 Task: Look for products in the category "Mexican Cheese Blend" from Belgioioso only.
Action: Mouse moved to (794, 297)
Screenshot: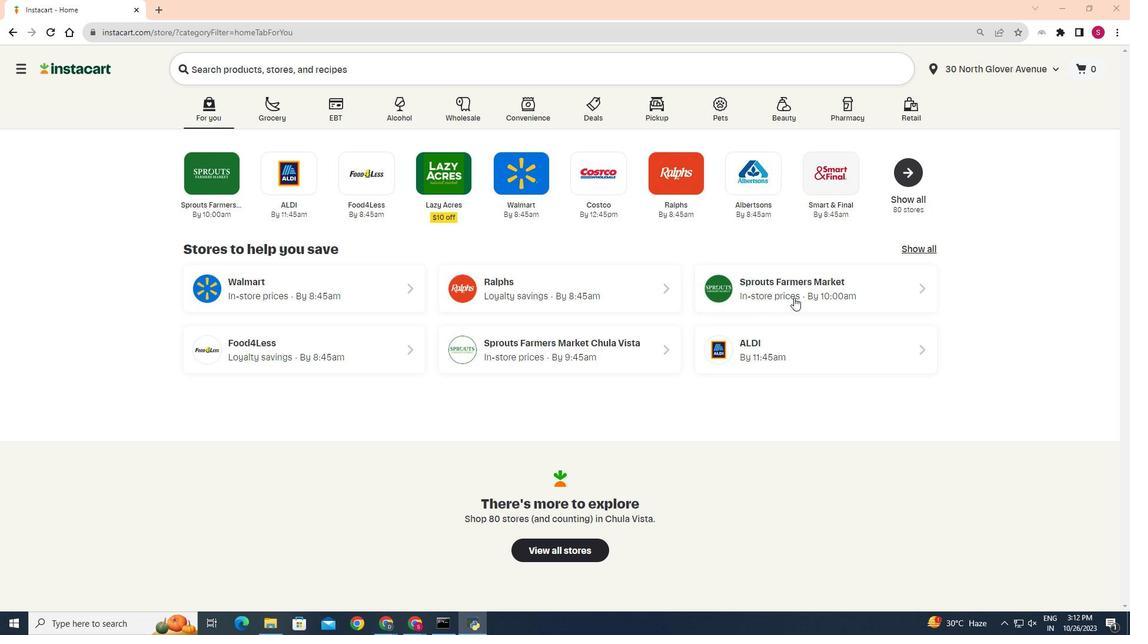 
Action: Mouse pressed left at (794, 297)
Screenshot: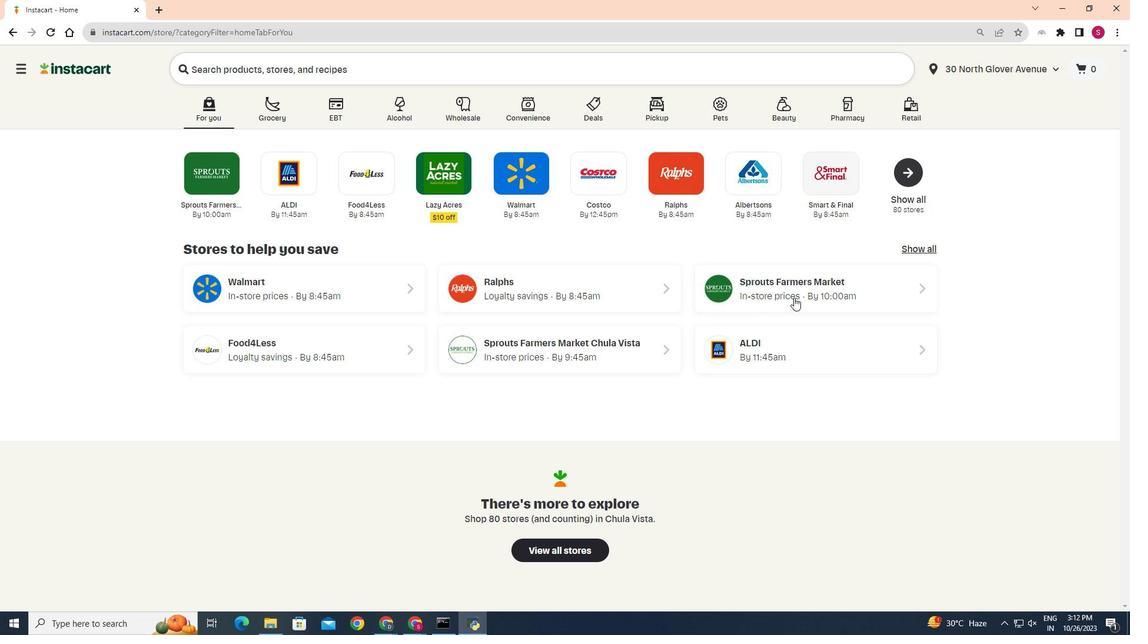 
Action: Mouse moved to (49, 497)
Screenshot: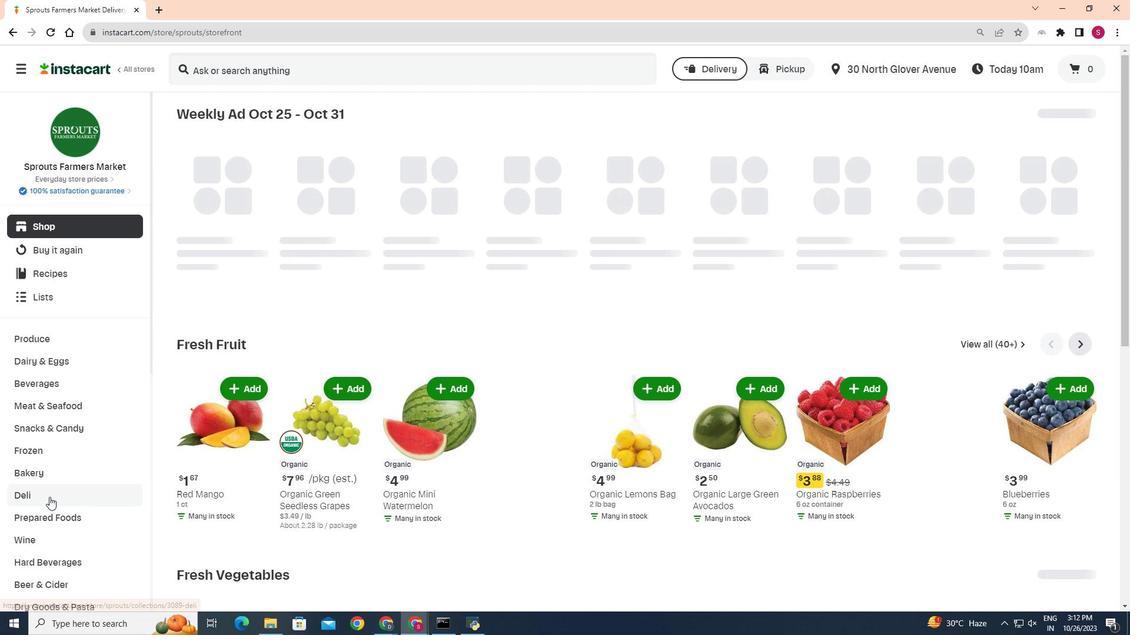 
Action: Mouse pressed left at (49, 497)
Screenshot: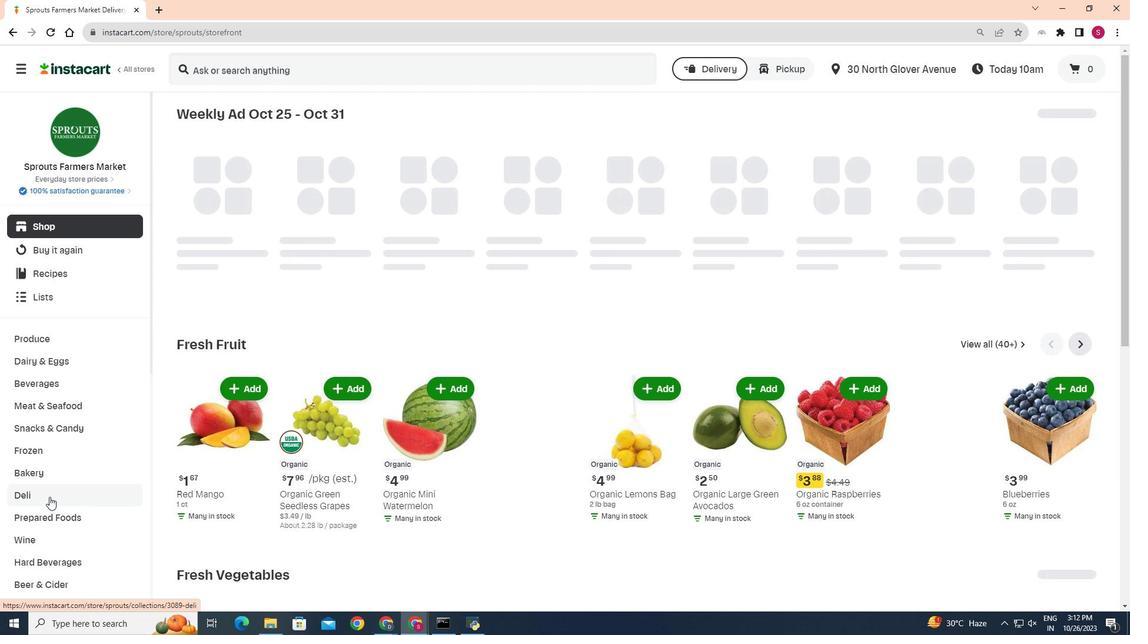 
Action: Mouse moved to (307, 148)
Screenshot: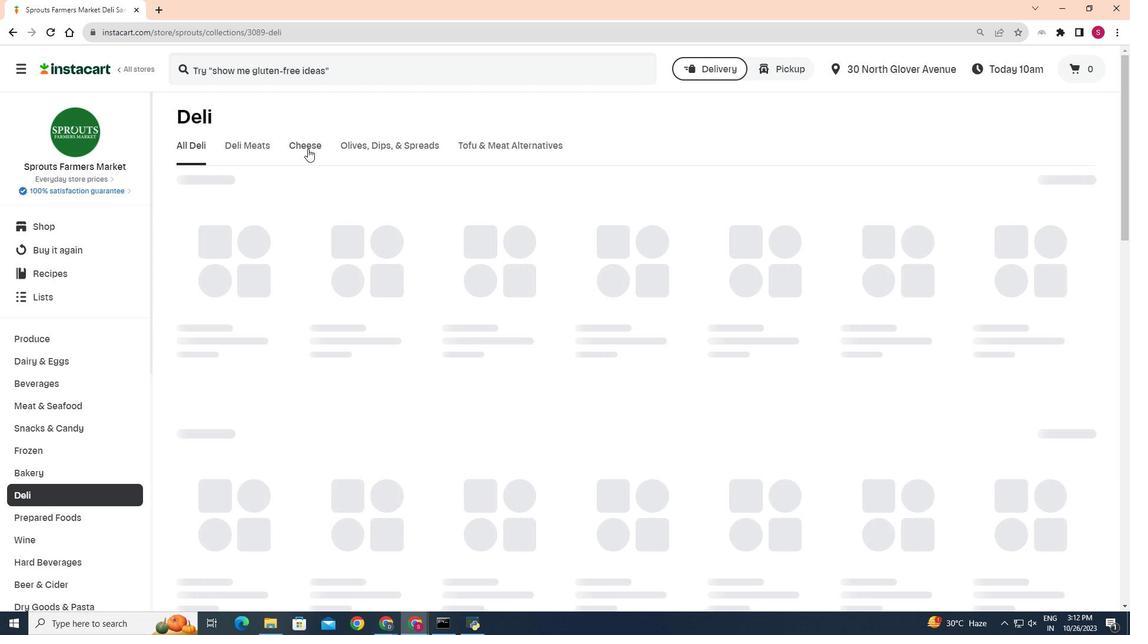 
Action: Mouse pressed left at (307, 148)
Screenshot: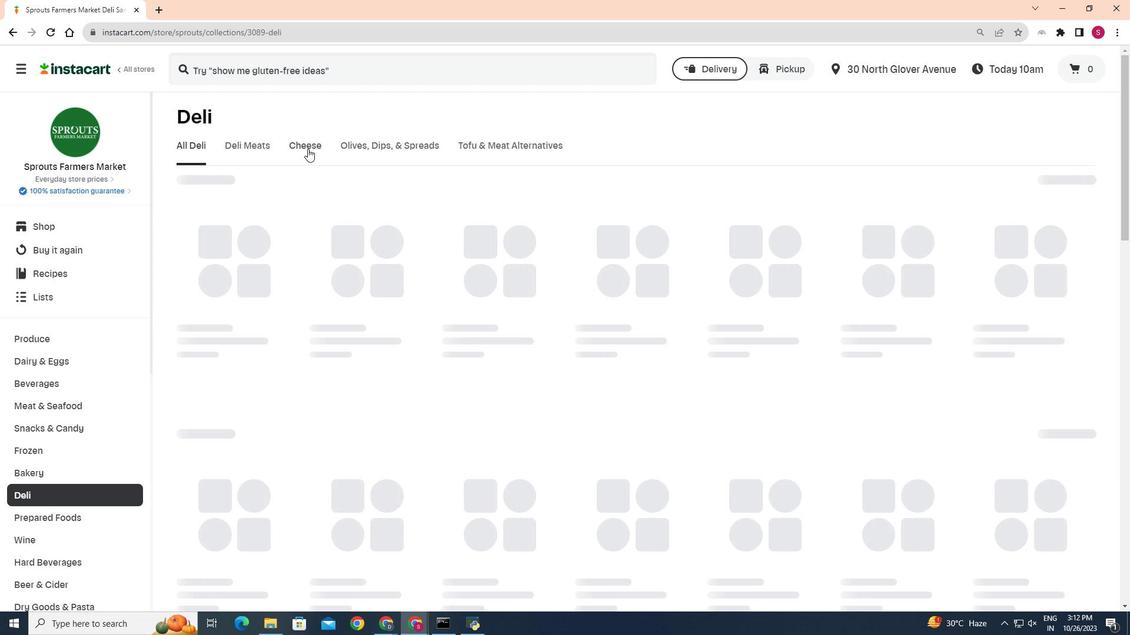 
Action: Mouse moved to (389, 197)
Screenshot: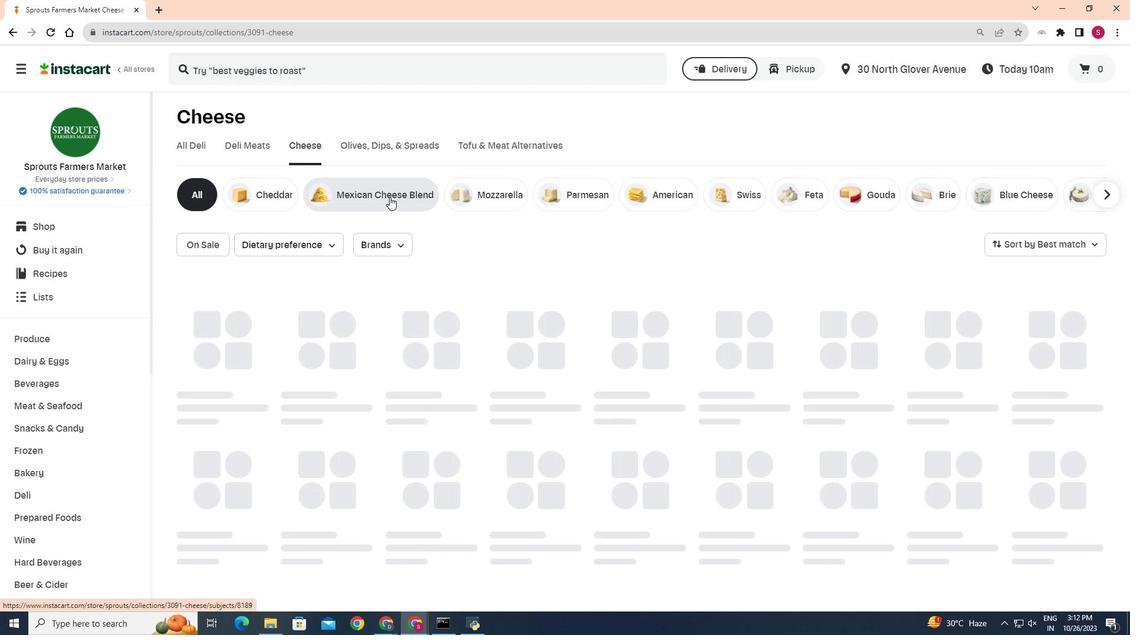 
Action: Mouse pressed left at (389, 197)
Screenshot: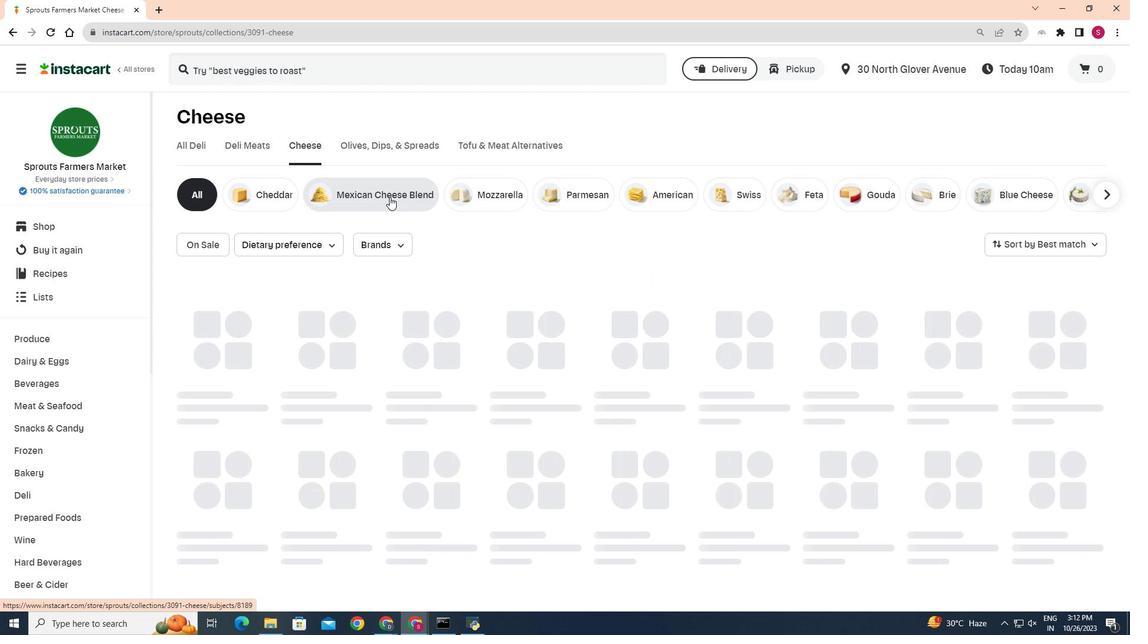 
Action: Mouse moved to (340, 243)
Screenshot: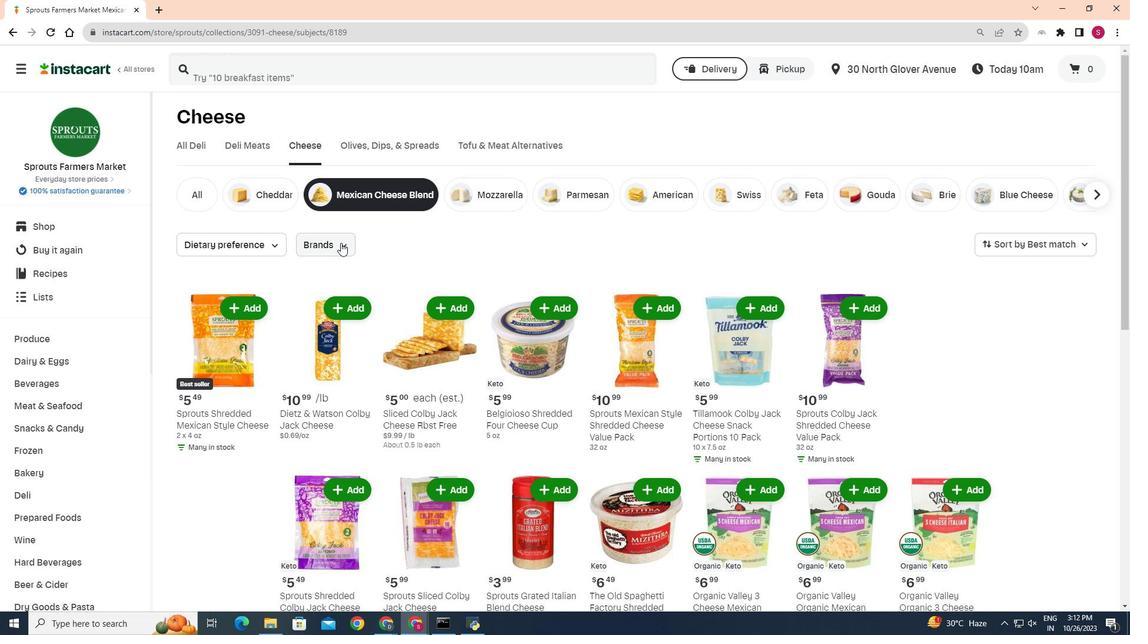 
Action: Mouse pressed left at (340, 243)
Screenshot: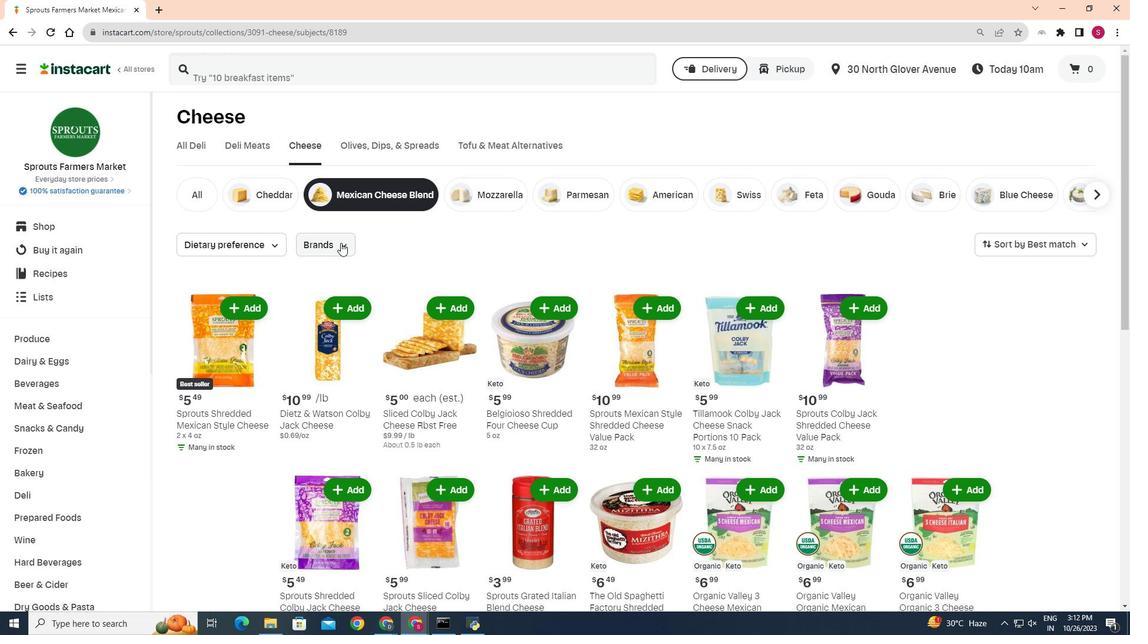
Action: Mouse moved to (374, 334)
Screenshot: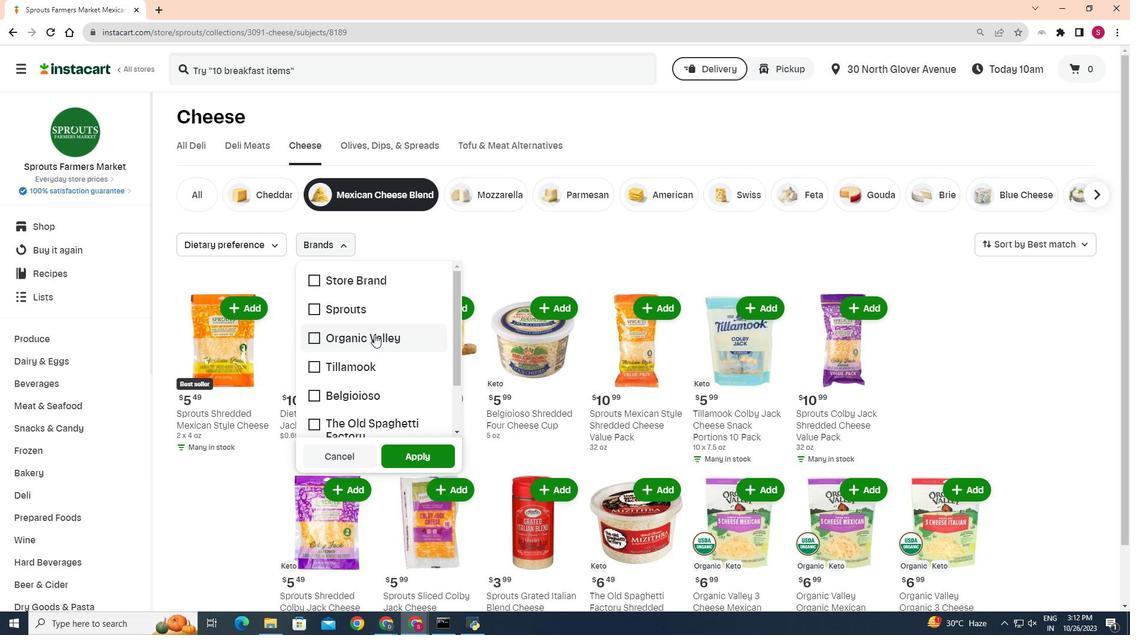 
Action: Mouse scrolled (374, 334) with delta (0, 0)
Screenshot: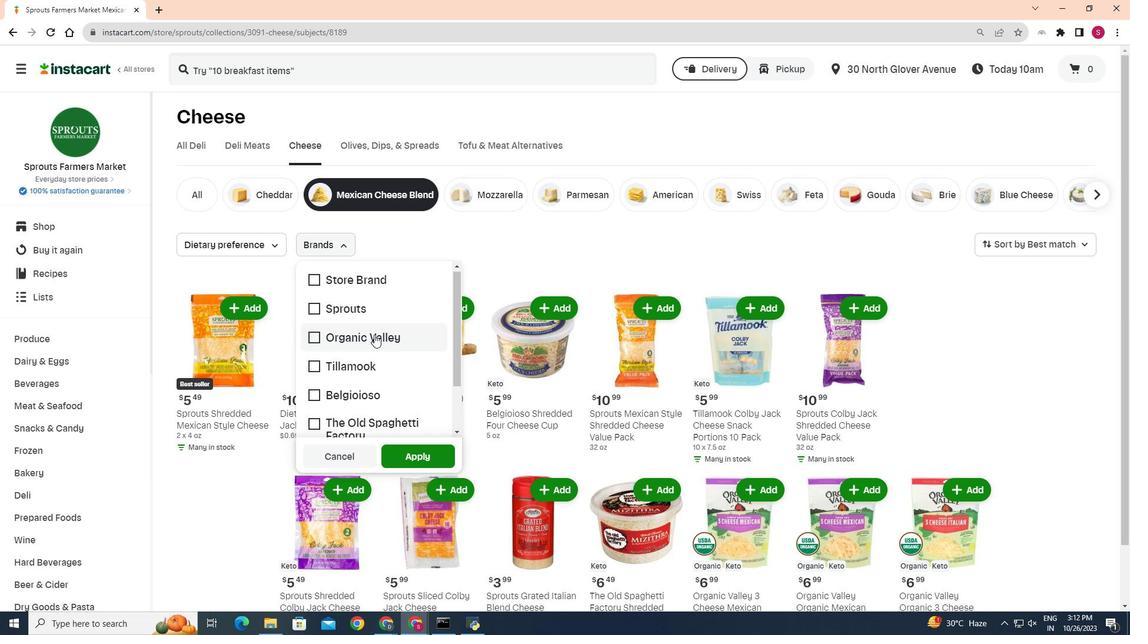
Action: Mouse scrolled (374, 334) with delta (0, 0)
Screenshot: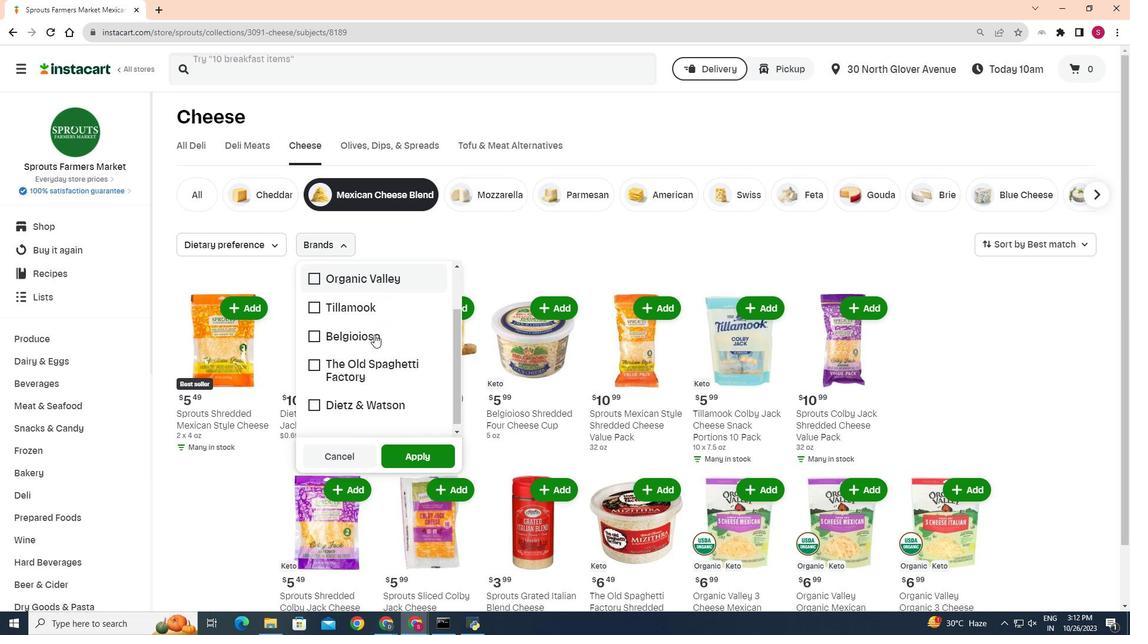 
Action: Mouse moved to (319, 332)
Screenshot: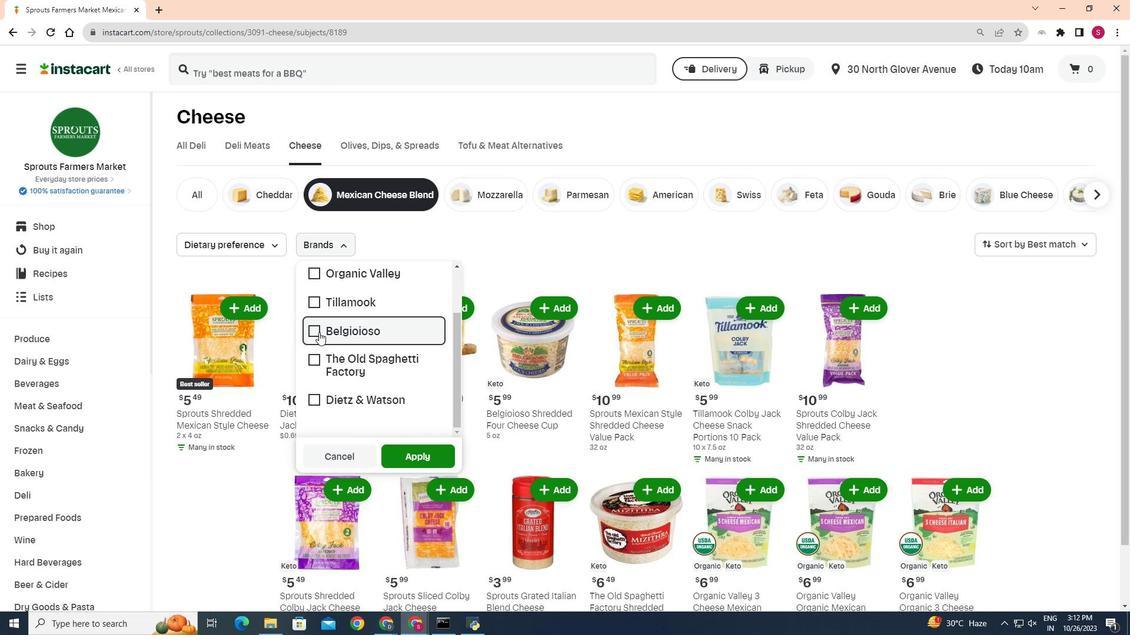
Action: Mouse pressed left at (319, 332)
Screenshot: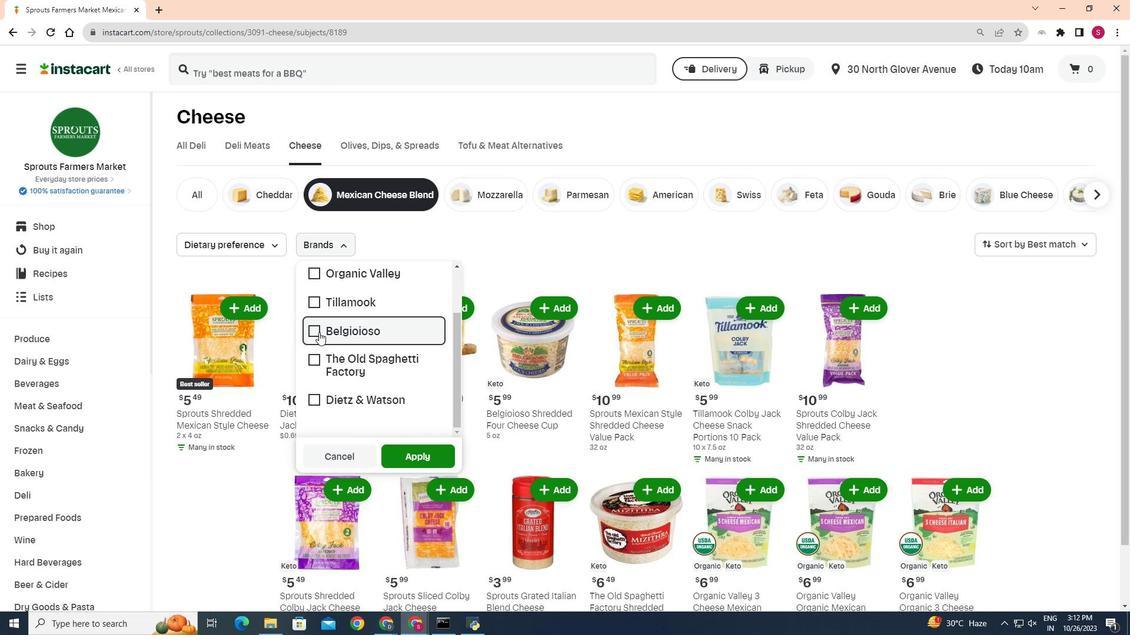 
Action: Mouse moved to (419, 457)
Screenshot: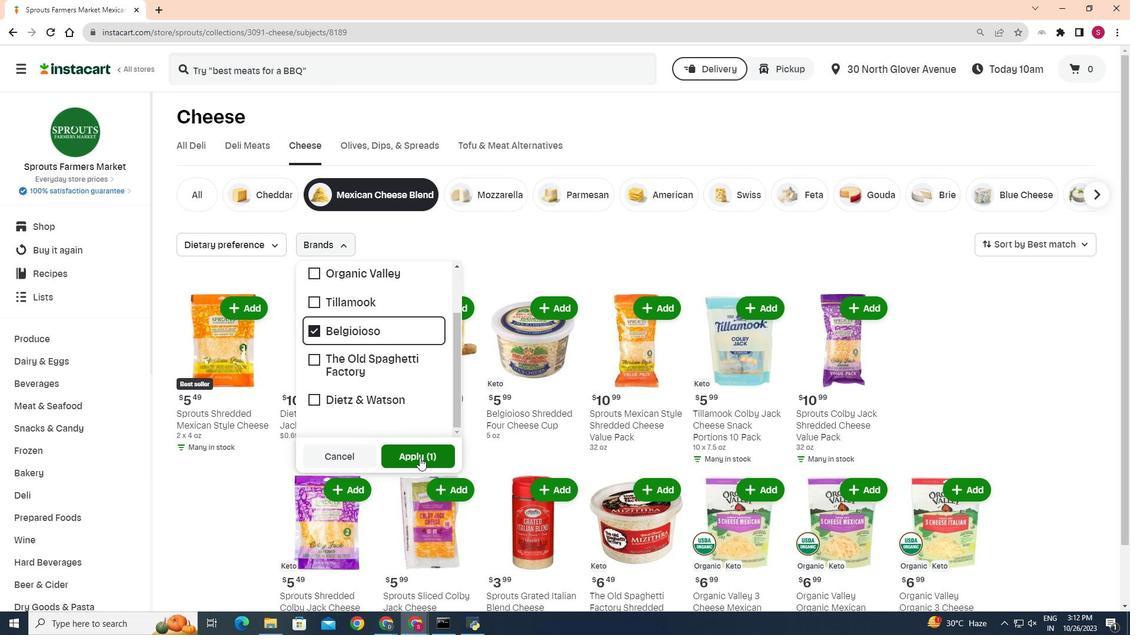 
Action: Mouse pressed left at (419, 457)
Screenshot: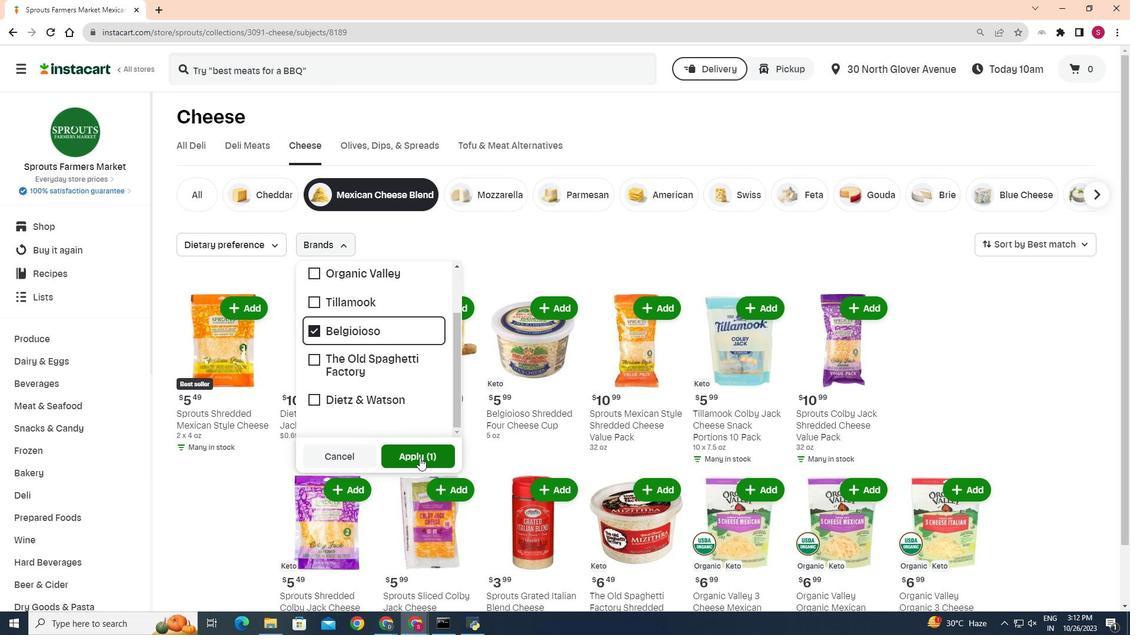 
Action: Mouse moved to (510, 406)
Screenshot: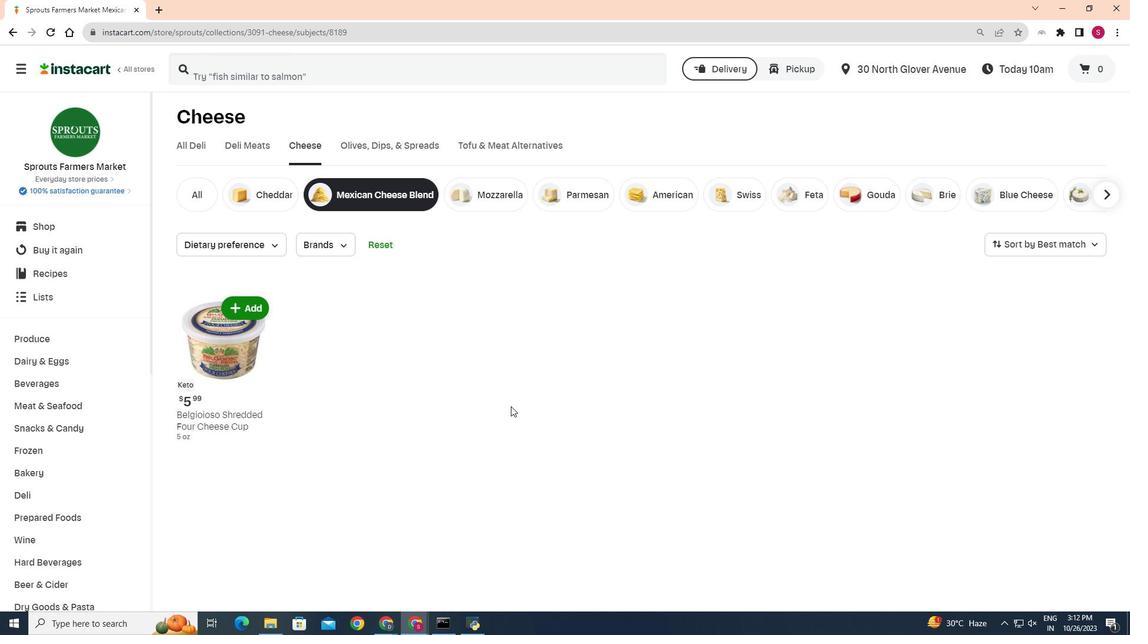 
